 Task: Use the formula "TYPE" in spreadsheet "Project portfolio".
Action: Mouse moved to (102, 75)
Screenshot: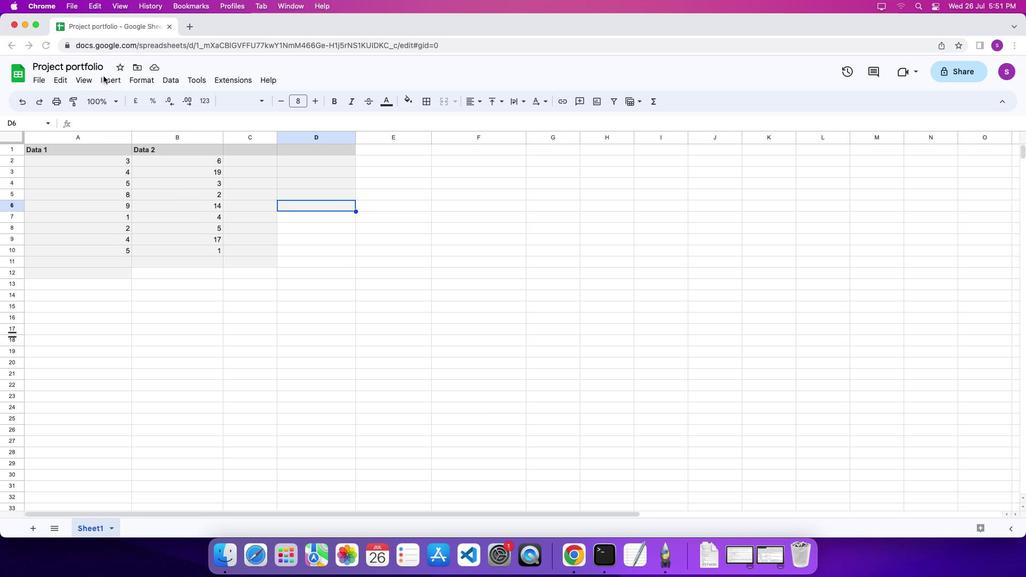 
Action: Mouse pressed left at (102, 75)
Screenshot: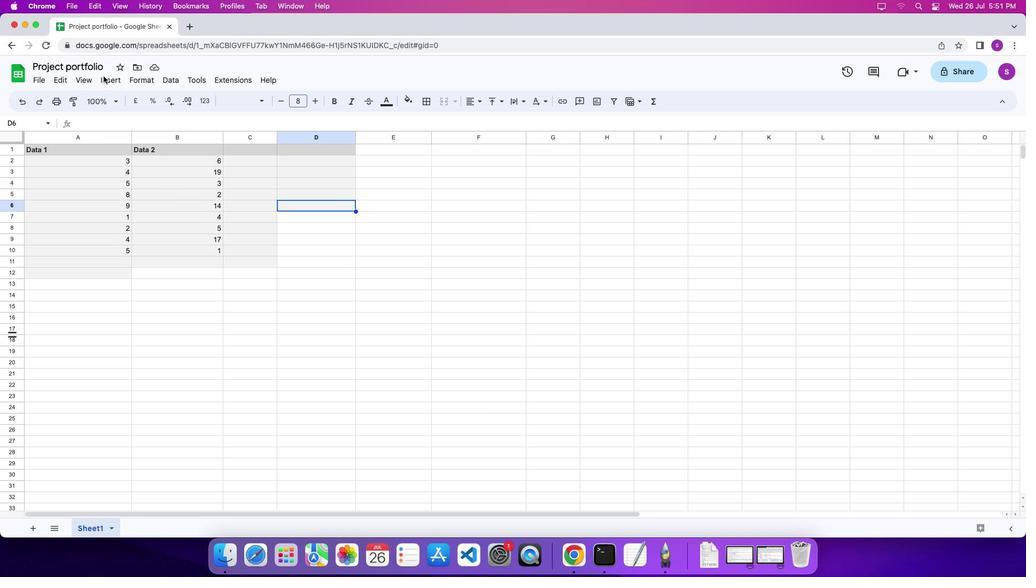 
Action: Mouse moved to (106, 78)
Screenshot: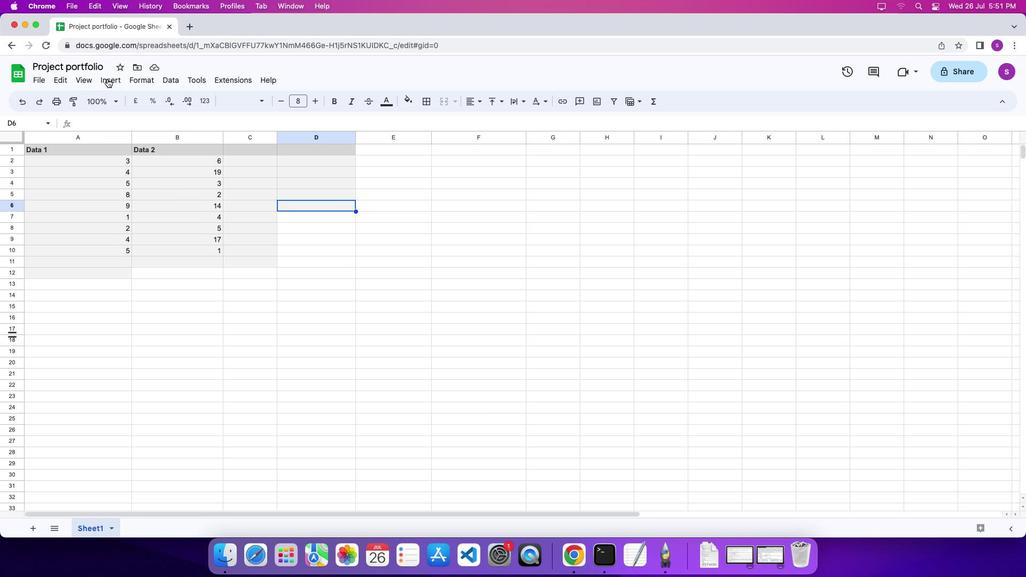 
Action: Mouse pressed left at (106, 78)
Screenshot: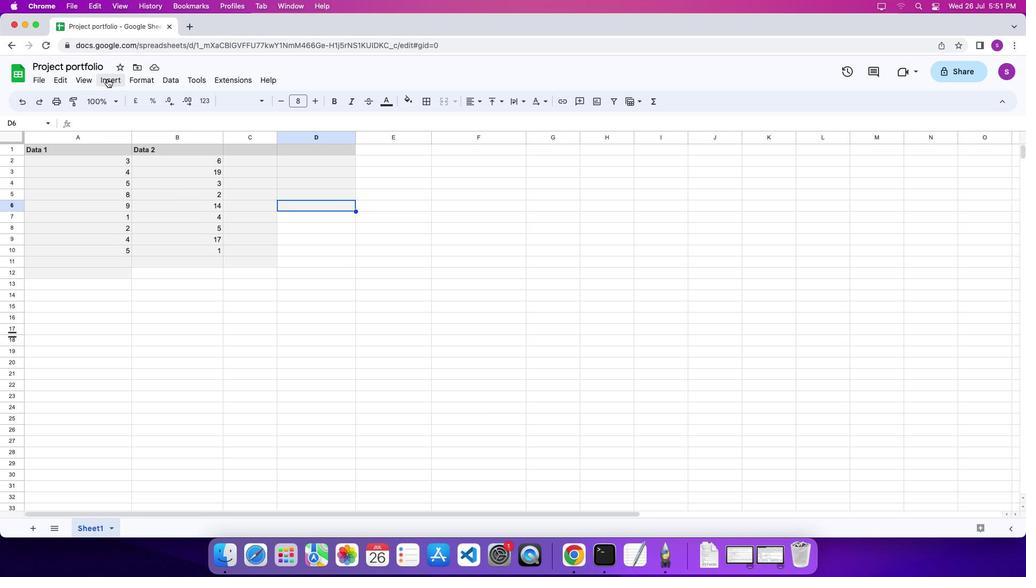
Action: Mouse moved to (453, 456)
Screenshot: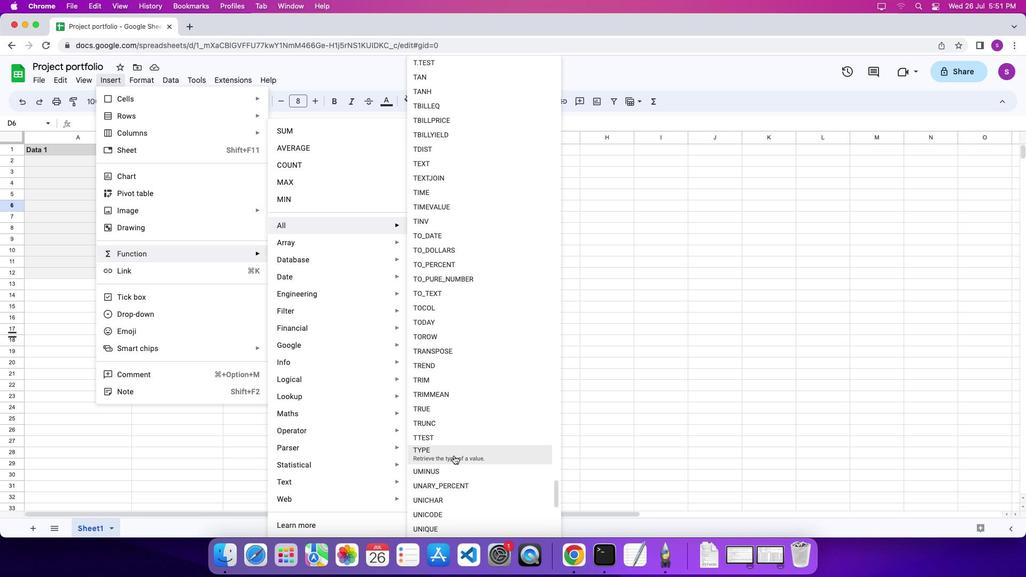 
Action: Mouse pressed left at (453, 456)
Screenshot: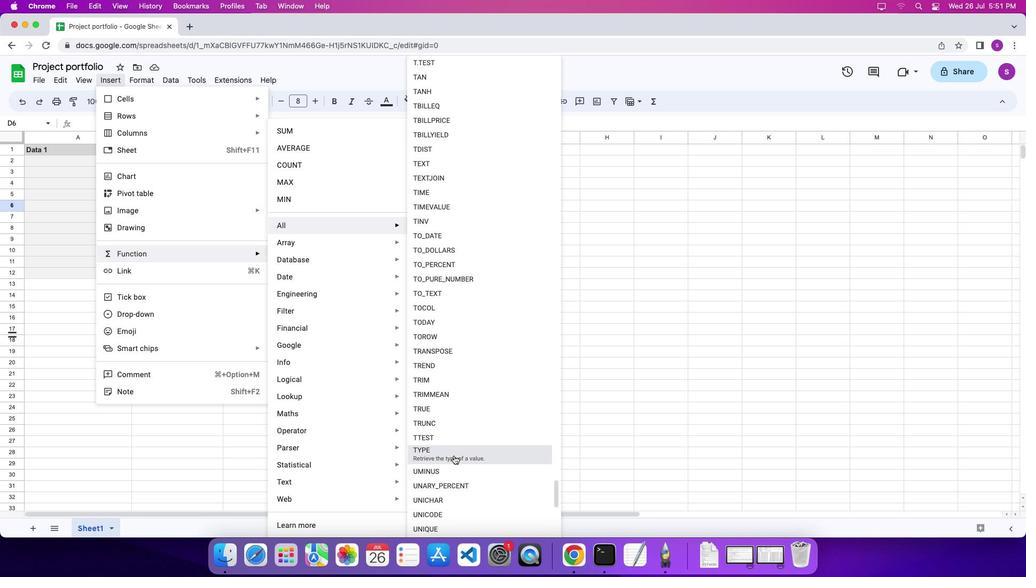
Action: Mouse moved to (186, 220)
Screenshot: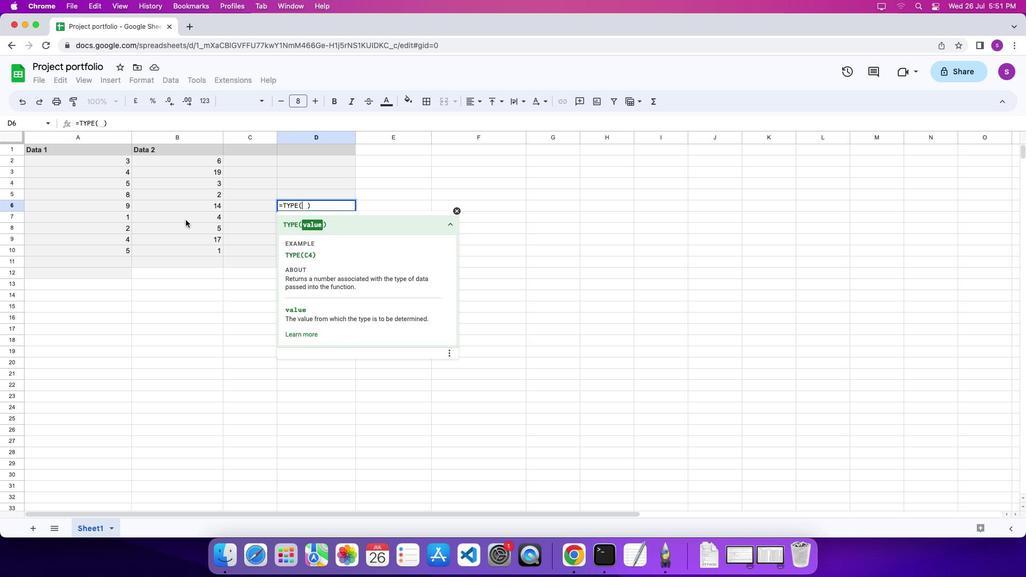 
Action: Mouse pressed left at (186, 220)
Screenshot: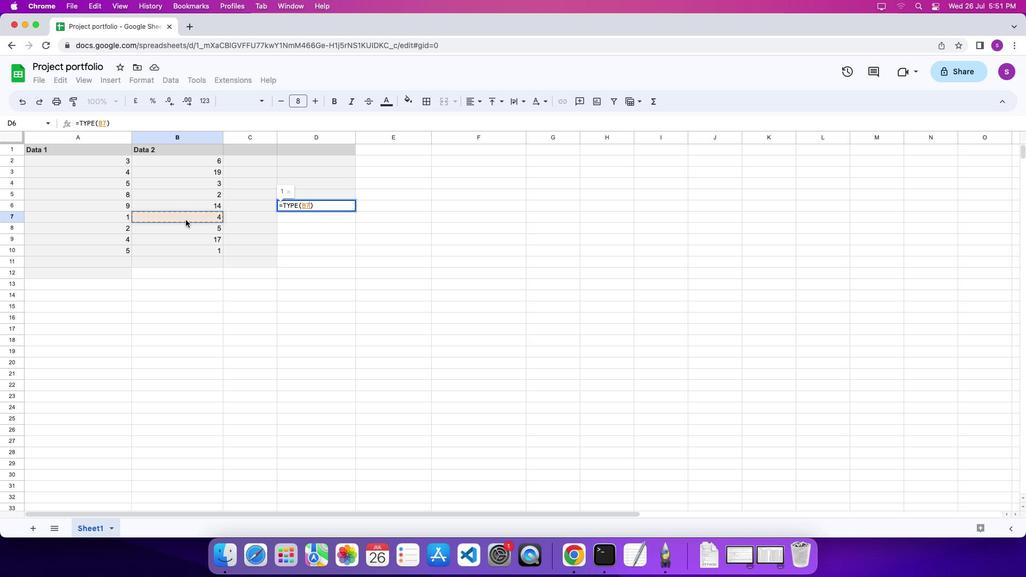 
Action: Mouse moved to (217, 229)
Screenshot: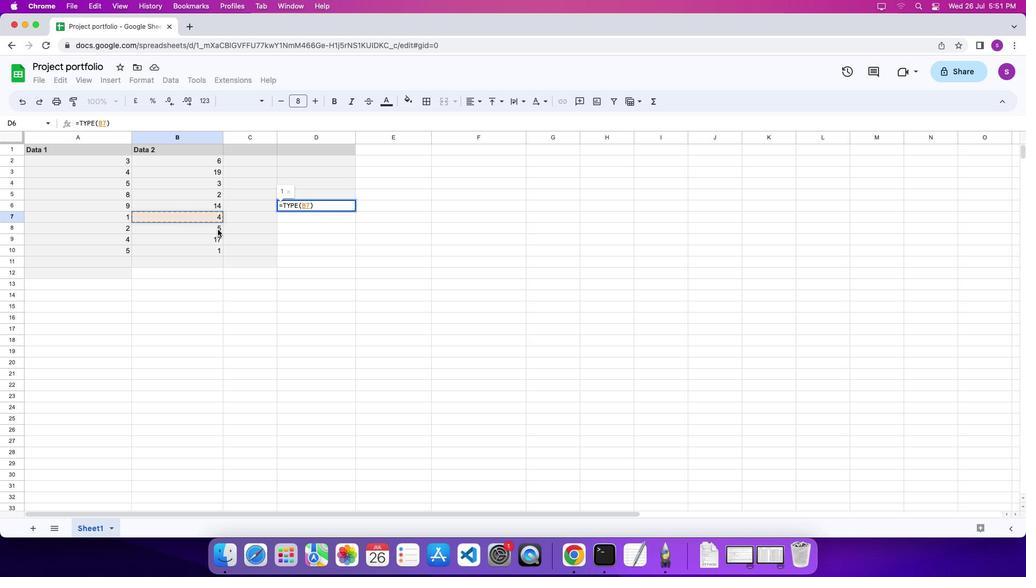 
Action: Key pressed '\x03'
Screenshot: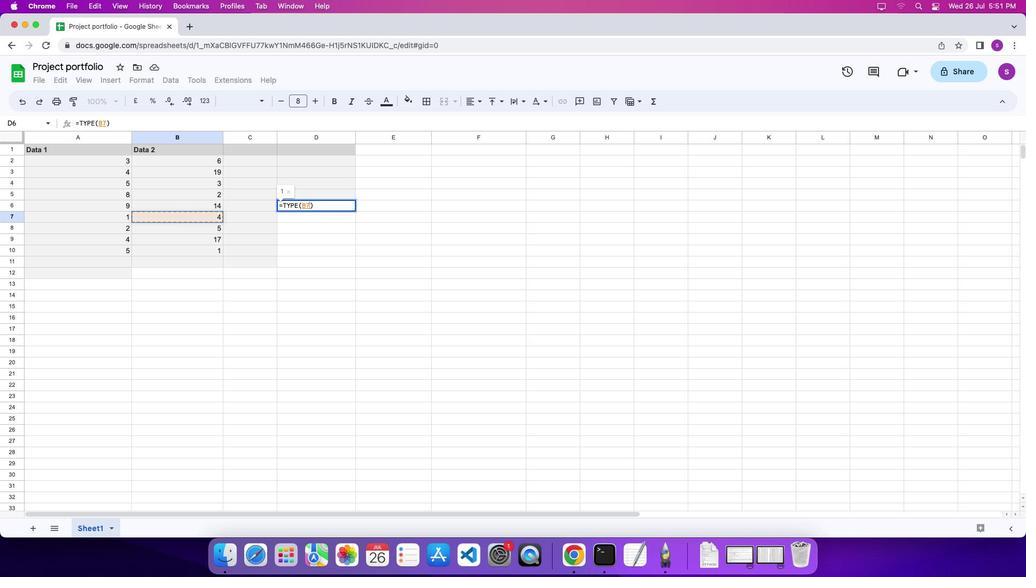 
